 Task: Organize a 2-hour sustainable fashion and clothing swap event.
Action: Mouse pressed left at (451, 197)
Screenshot: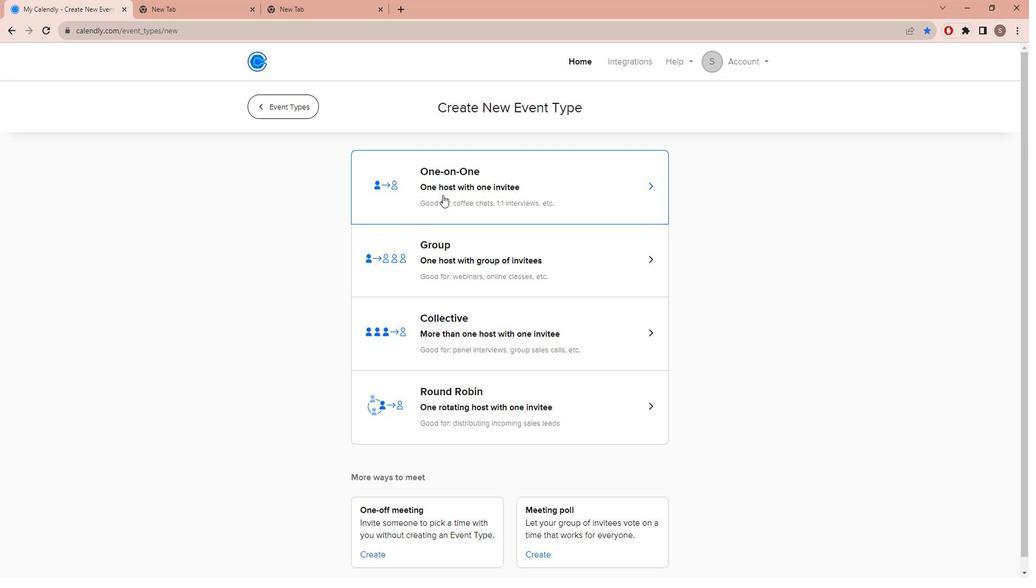 
Action: Mouse moved to (368, 260)
Screenshot: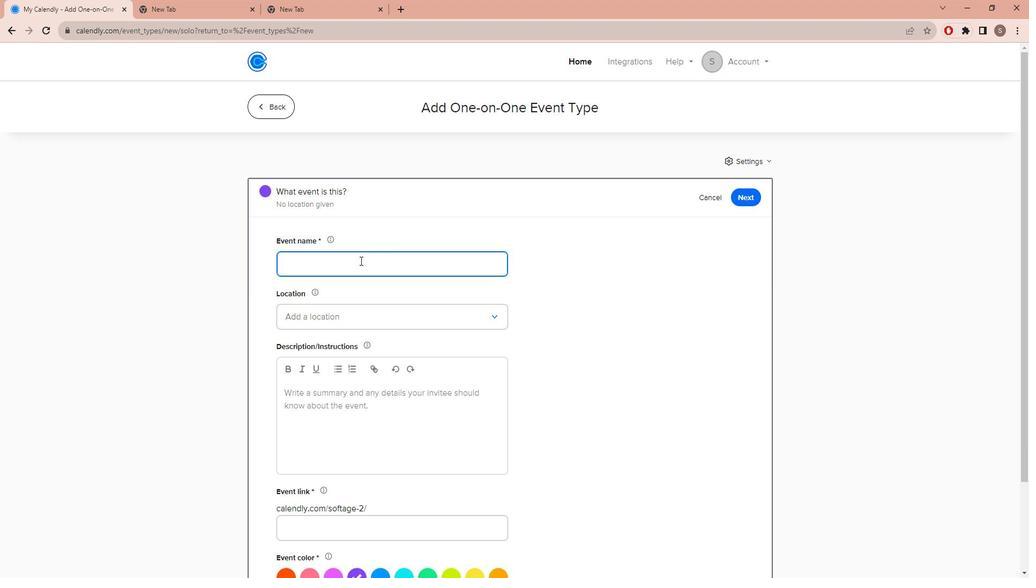 
Action: Mouse pressed left at (368, 260)
Screenshot: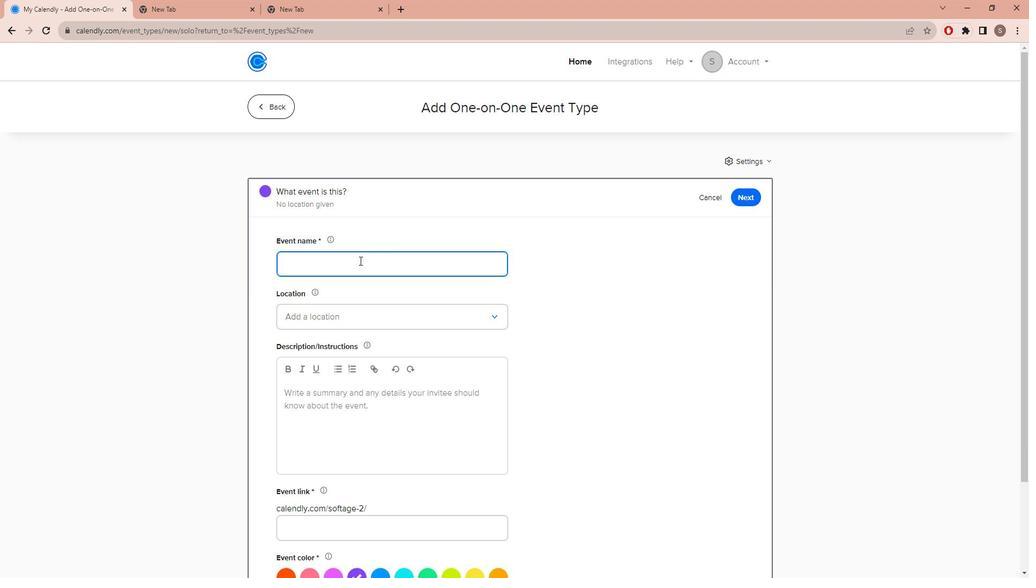 
Action: Key pressed s<Key.caps_lock>USTAINABLE<Key.space><Key.caps_lock>f<Key.caps_lock>ASHION<Key.space>AND<Key.space><Key.caps_lock>c<Key.caps_lock>LOTHING<Key.space><Key.caps_lock>s<Key.caps_lock>WAP<Key.space><Key.caps_lock>e<Key.caps_lock>VENT<Key.space>
Screenshot: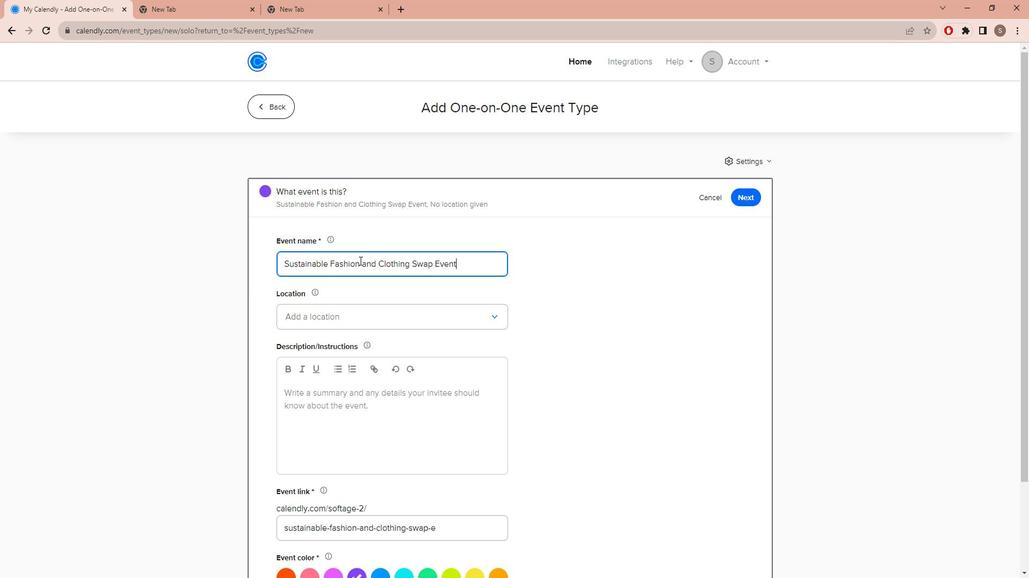 
Action: Mouse moved to (381, 308)
Screenshot: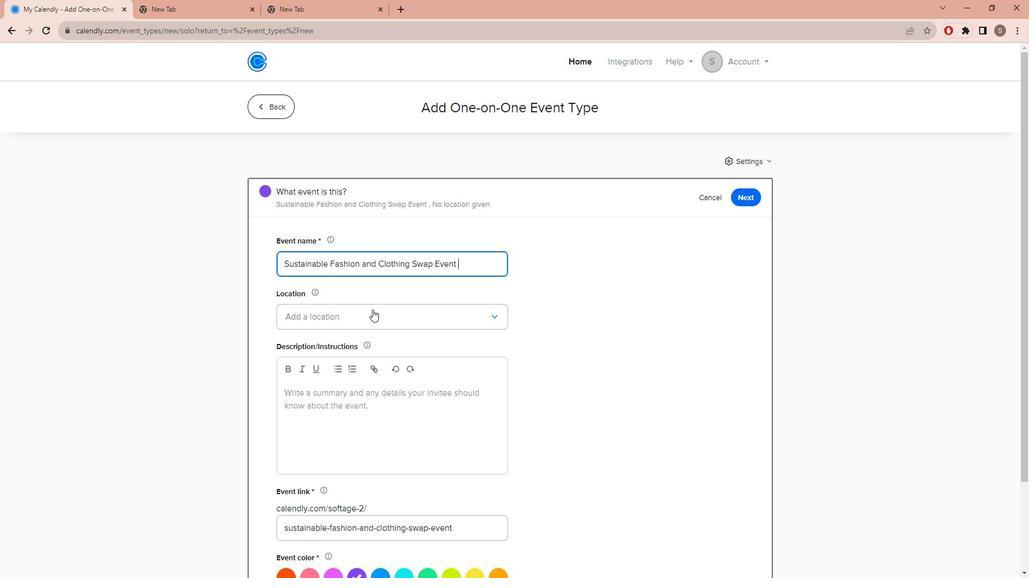 
Action: Mouse pressed left at (381, 308)
Screenshot: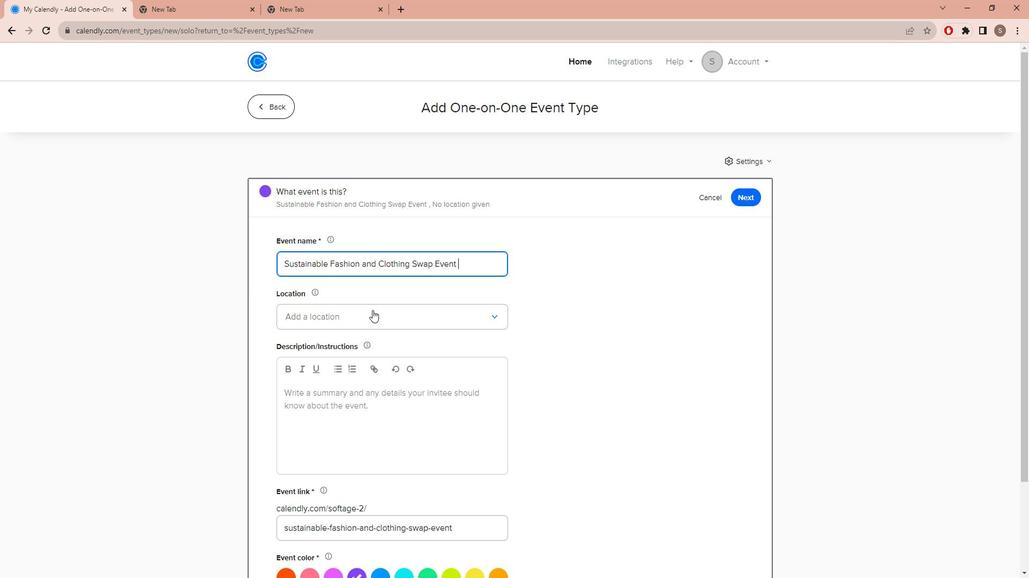 
Action: Mouse moved to (372, 344)
Screenshot: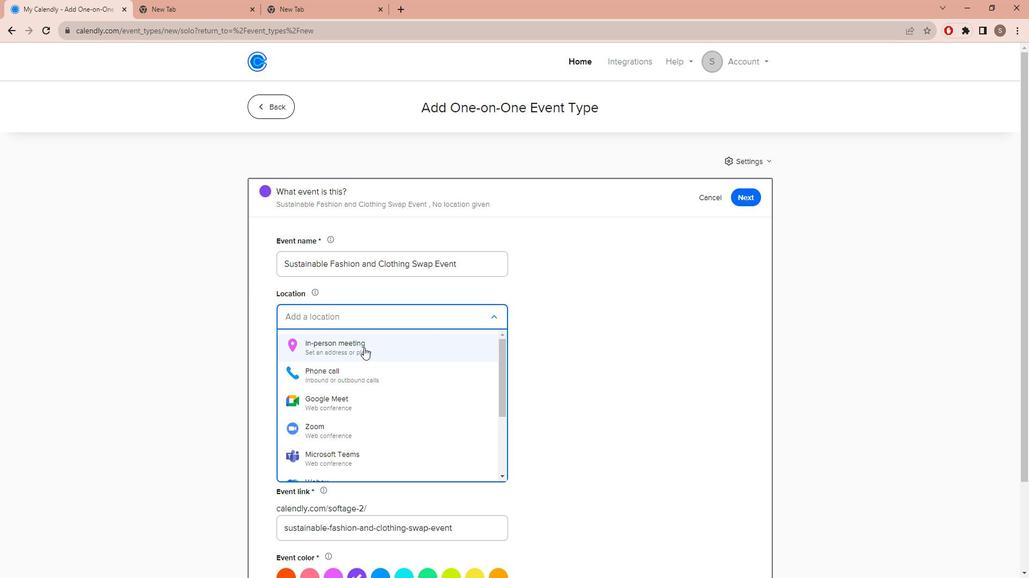 
Action: Mouse pressed left at (372, 344)
Screenshot: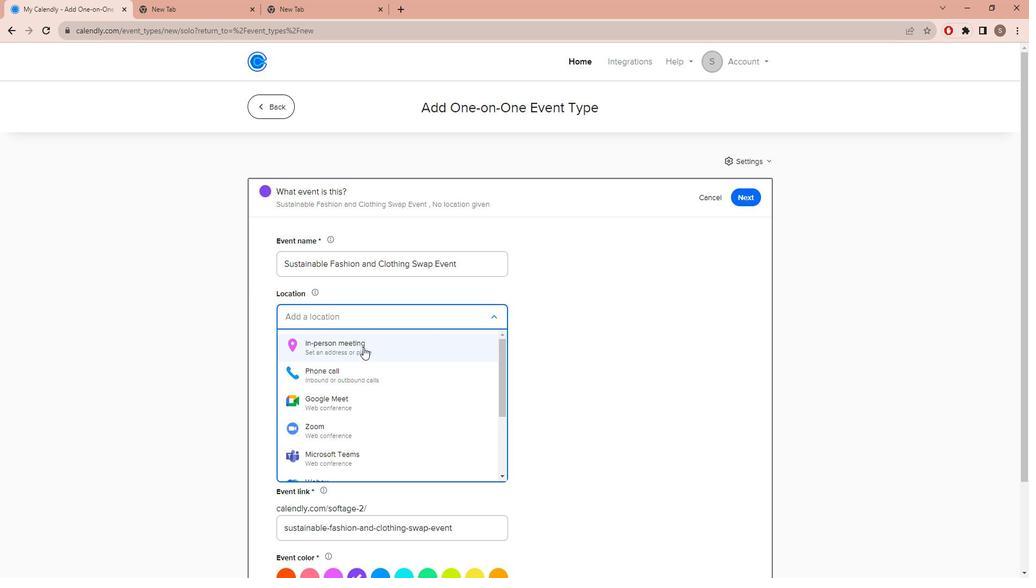 
Action: Mouse moved to (467, 183)
Screenshot: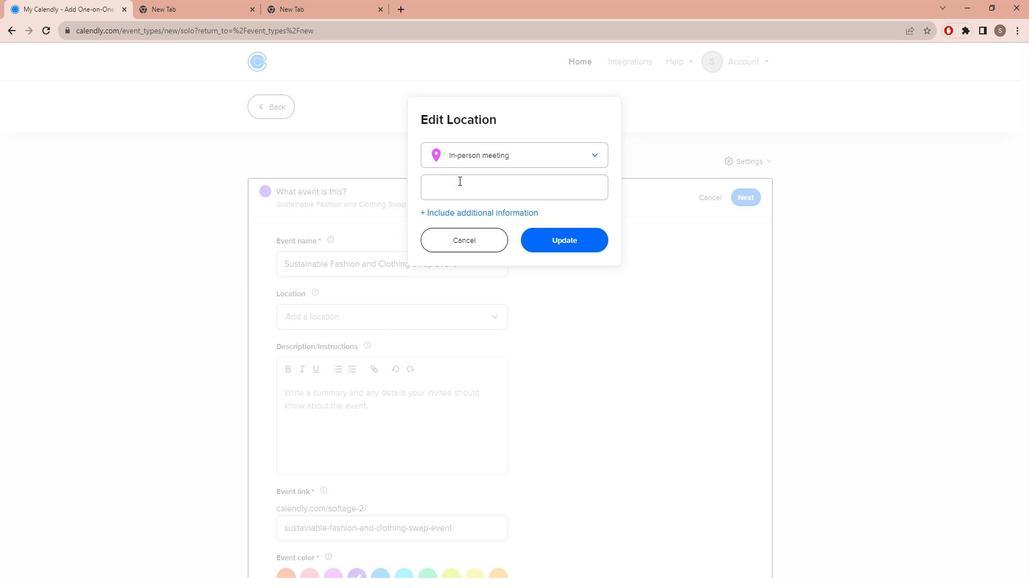 
Action: Mouse pressed left at (467, 183)
Screenshot: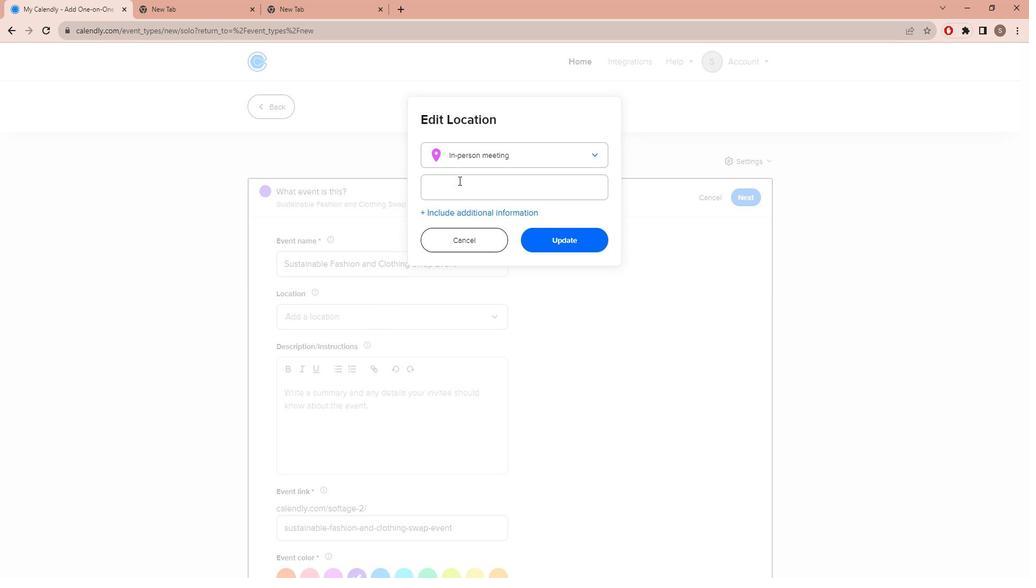 
Action: Key pressed <Key.caps_lock>b<Key.caps_lock>LUE<Key.space><Key.caps_lock>g<Key.caps_lock>REENIE<Key.space><Key.caps_lock>p<Key.caps_lock>ROGRESS<Key.space><Key.caps_lock>a<Key.caps_lock>VENUE<Key.space><Key.caps_lock>s<Key.caps_lock>UCCESSVILLE,<Key.space><Key.caps_lock>l<Key.caps_lock>EADVILLE<Key.space>12345,<Key.space><Key.caps_lock>usa
Screenshot: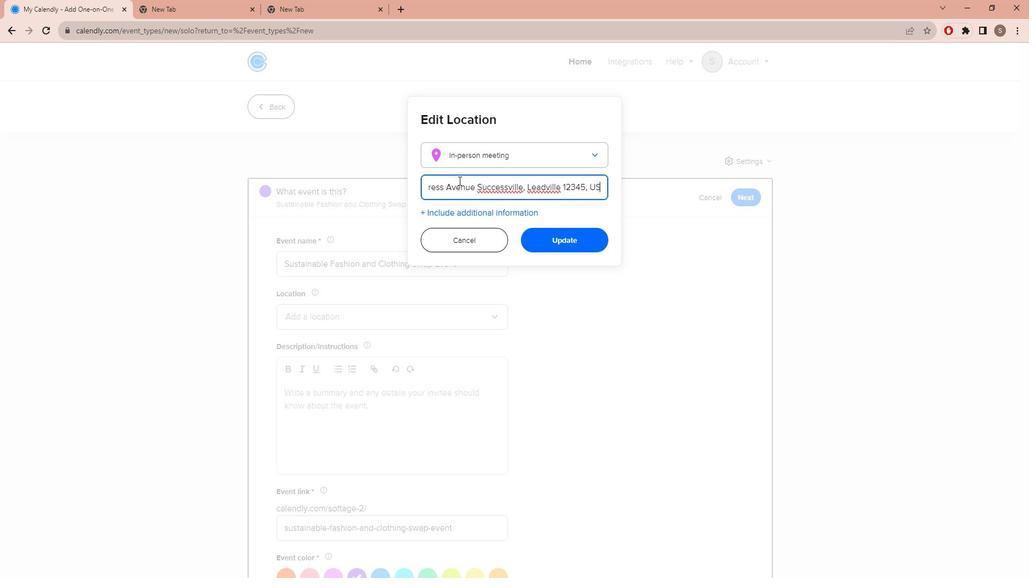 
Action: Mouse moved to (565, 236)
Screenshot: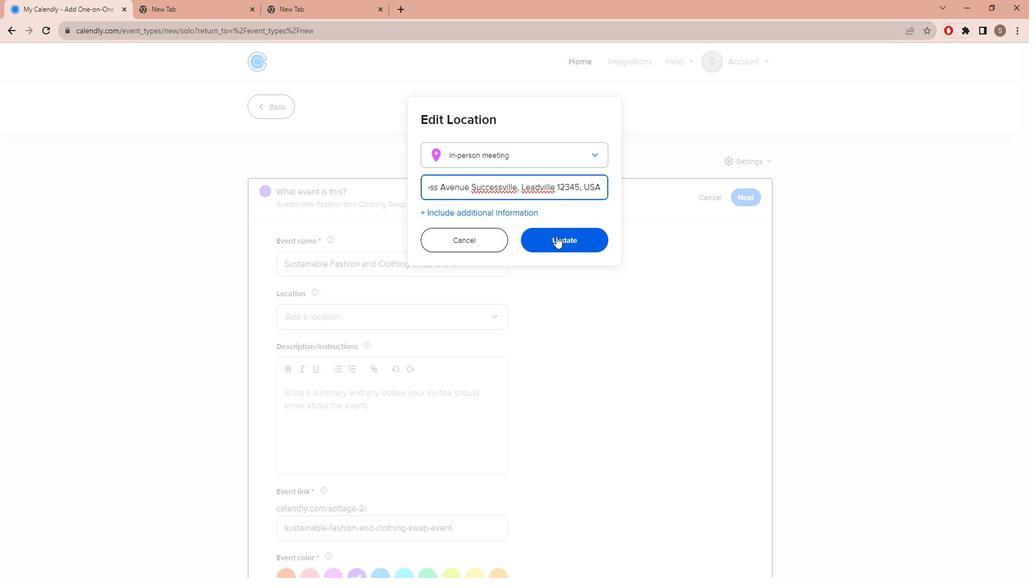 
Action: Mouse pressed left at (565, 236)
Screenshot: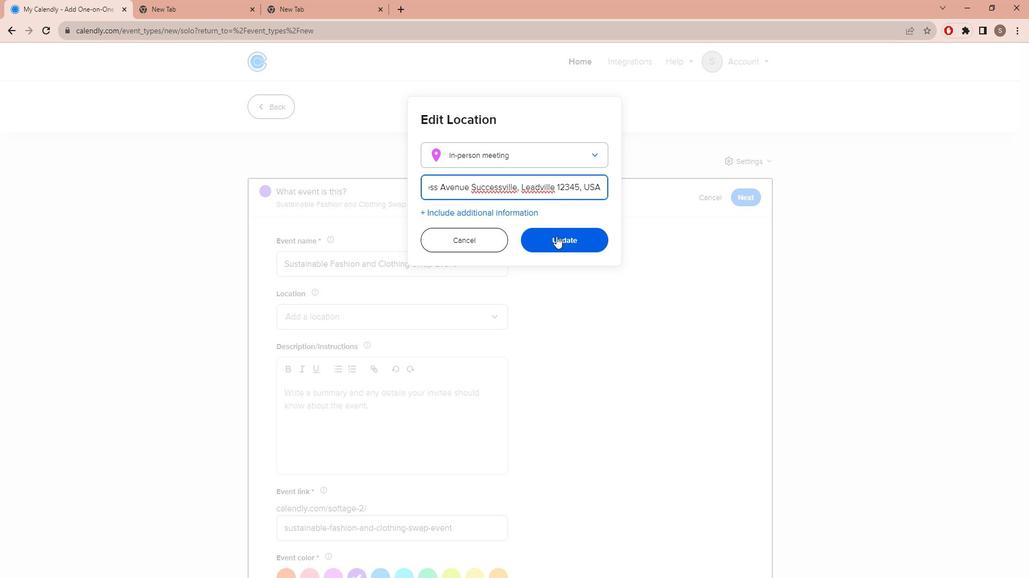 
Action: Mouse moved to (376, 434)
Screenshot: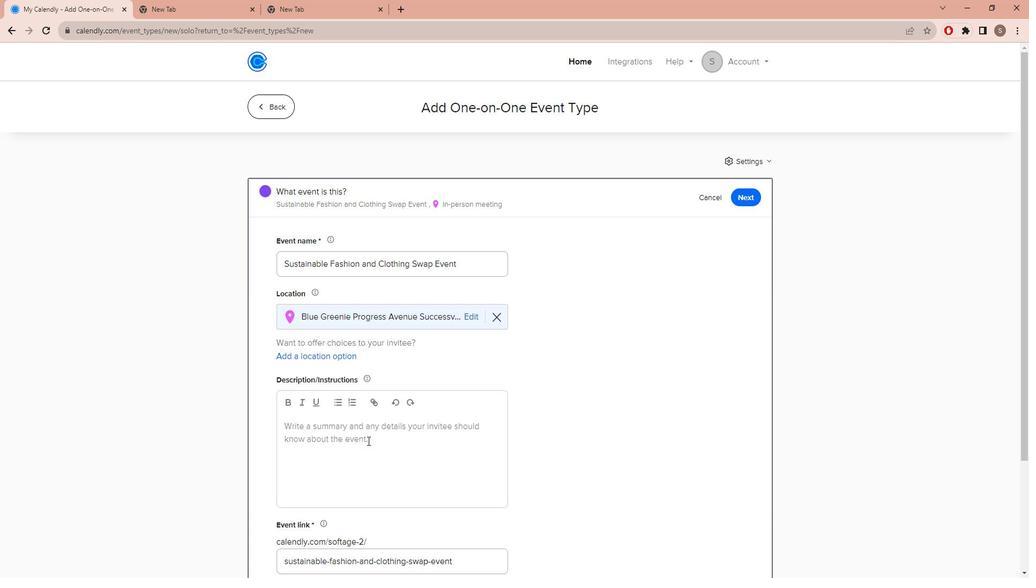 
Action: Mouse pressed left at (376, 434)
Screenshot: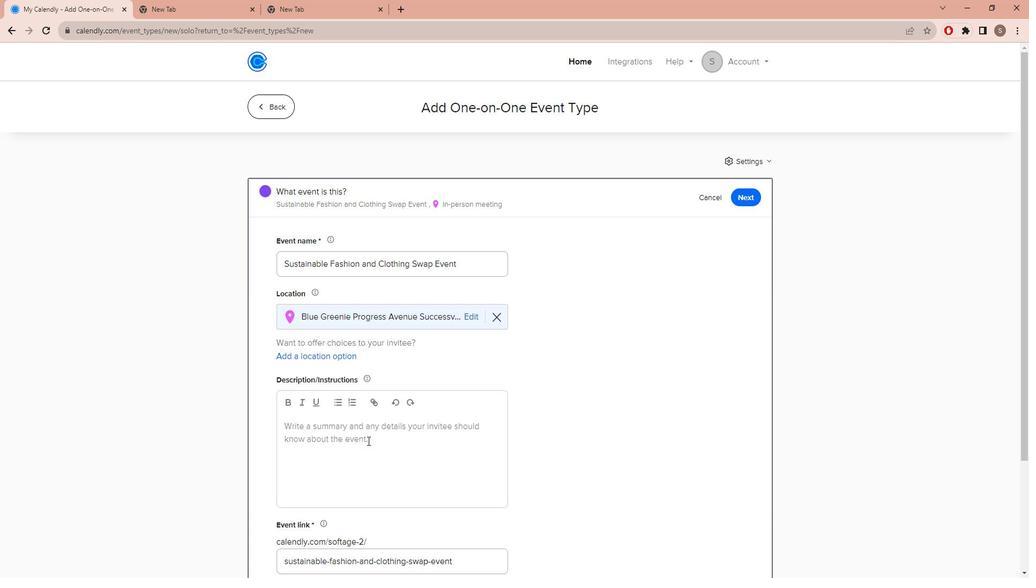 
Action: Mouse moved to (375, 433)
Screenshot: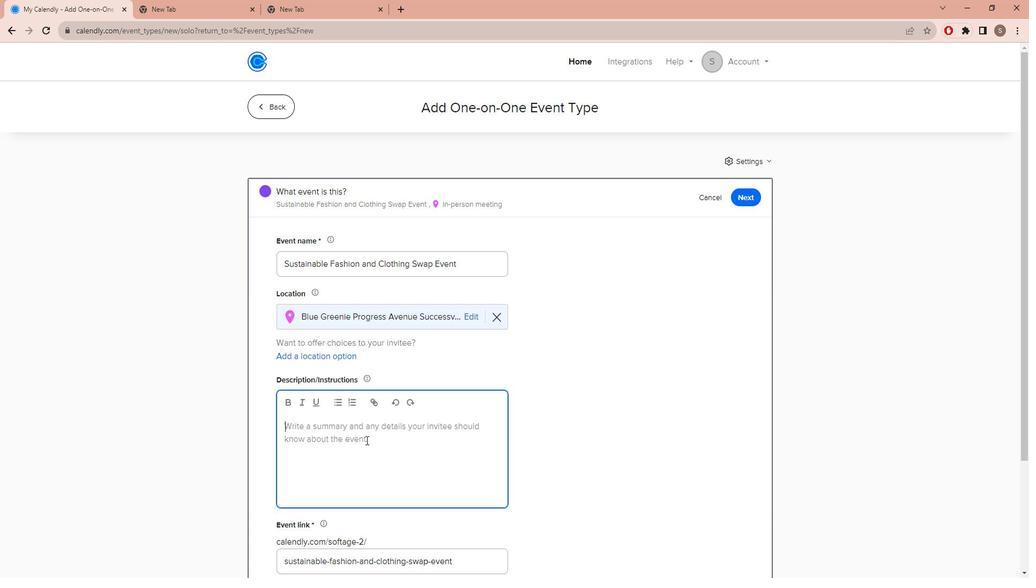 
Action: Key pressed w<Key.caps_lock>ELCOME<Key.space>TO<Key.space>OUR<Key.space><Key.caps_lock>s<Key.caps_lock>USTAINABLE<Key.space><Key.caps_lock>f<Key.caps_lock>ASHION<Key.space>AND<Key.space><Key.caps_lock>c<Key.caps_lock>LOTHING<Key.space><Key.caps_lock>s<Key.caps_lock>WAP<Key.space><Key.caps_lock><Key.caps_lock>EVENT<Key.shift>!<Key.space><Key.caps_lock>j<Key.caps_lock>OIN<Key.space>US<Key.space>FOR<Key.space>A<Key.space>FUN<Key.space>AND<Key.space>ECO-FE<Key.backspace>RIENDLY<Key.space>GATHEI<Key.backspace>RING<Key.space>WHERE<Key.space>YOU<Key.space>CAN<Key.space>REFRESH<Key.space>YOUR<Key.space>WARDROBE<Key.space>SUSTAINABLY.<Key.space>I<Key.caps_lock><Key.backspace>i<Key.caps_lock>N<Key.space>THIS<Key.space>EVENT,<Key.space>YOU'LL<Key.space>HAVE<Key.space>THE<Key.space>CHANCE<Key.space>TO<Key.space>EXCHANGE<Key.space>YOUR<Key.space>GENTLY<Key.space>USED<Key.space>CLOTHING<Key.space>ITEMS<Key.space>AND<Key.space>ACCESSORIES,<Key.space>REDUCE<Key.space>FASHION<Key.space>WASTE,<Key.space>AND<Key.space>DISCOVER<Key.space>NEW-TO-YOU<Key.space>FASHION<Key.space>TREASURES.<Key.space><Key.caps_lock>i<Key.caps_lock>T'S<Key.space>A<Key.space>WIN-WIN<Key.space>FOR<Key.space>YOUR<Key.space>STYLE<Key.space>AND<Key.space>THE<Key.space>PLANET.
Screenshot: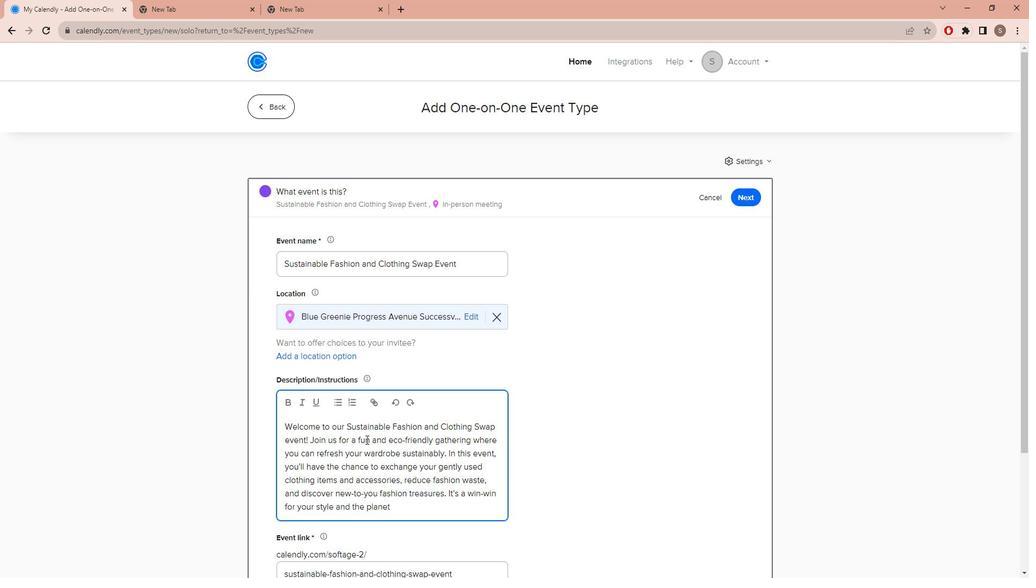
Action: Mouse scrolled (375, 432) with delta (0, 0)
Screenshot: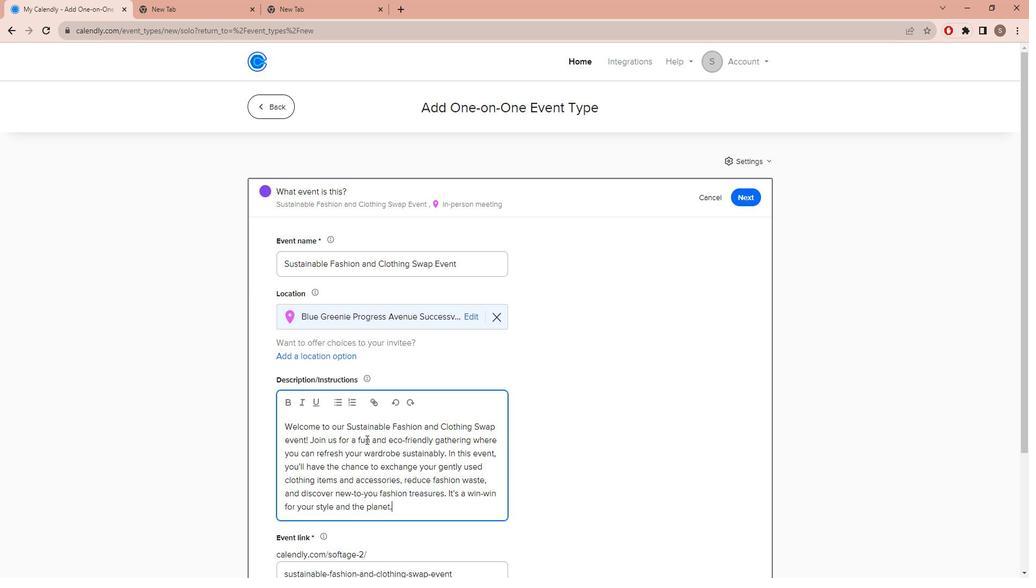 
Action: Mouse scrolled (375, 432) with delta (0, 0)
Screenshot: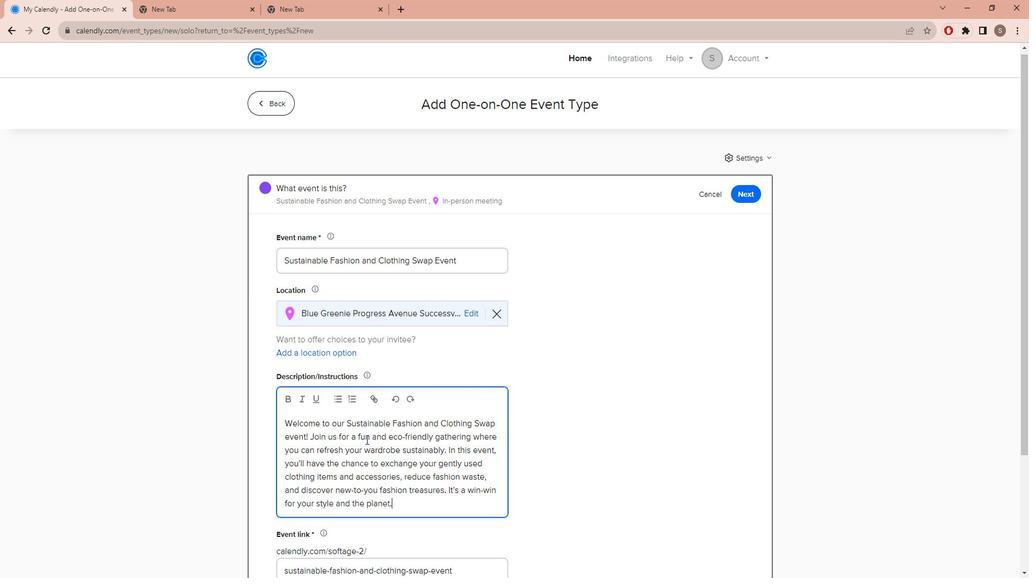 
Action: Mouse scrolled (375, 432) with delta (0, 0)
Screenshot: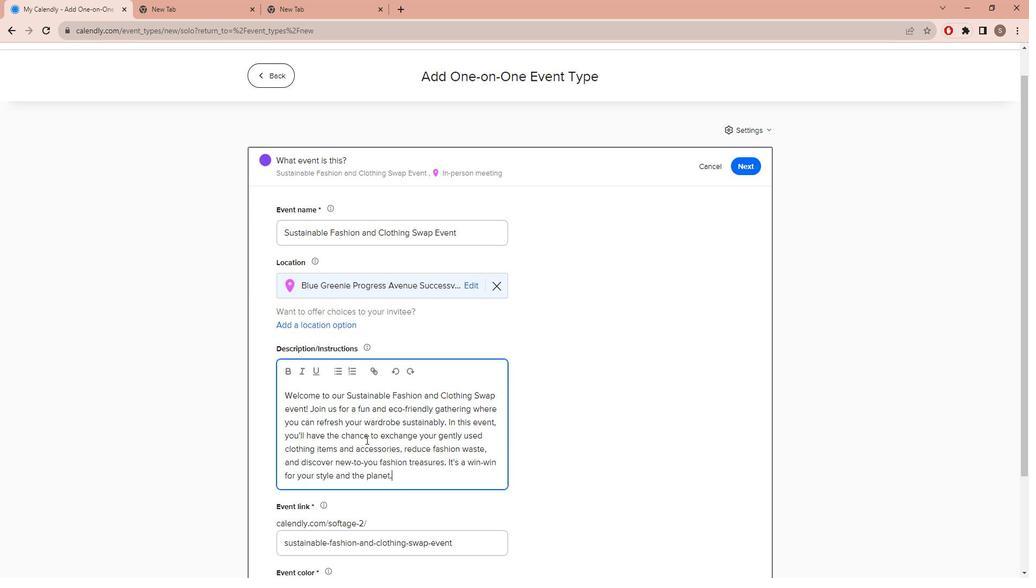 
Action: Mouse moved to (408, 462)
Screenshot: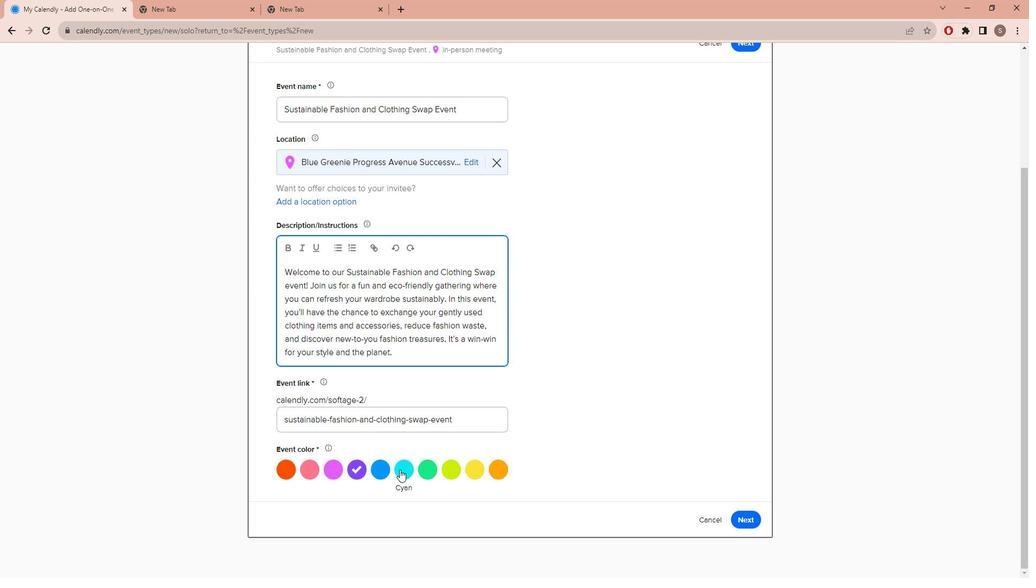 
Action: Mouse pressed left at (408, 462)
Screenshot: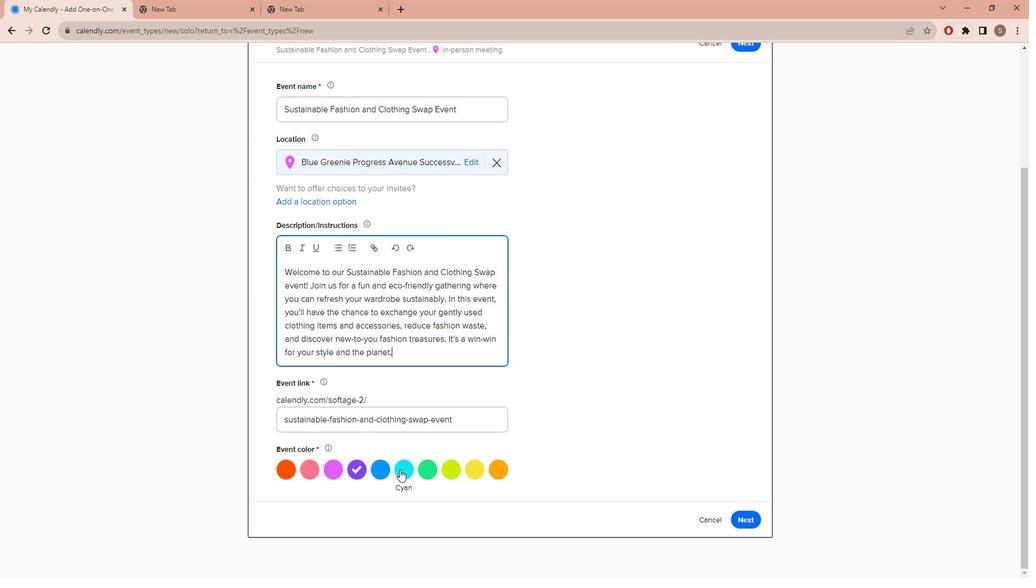 
Action: Mouse moved to (752, 508)
Screenshot: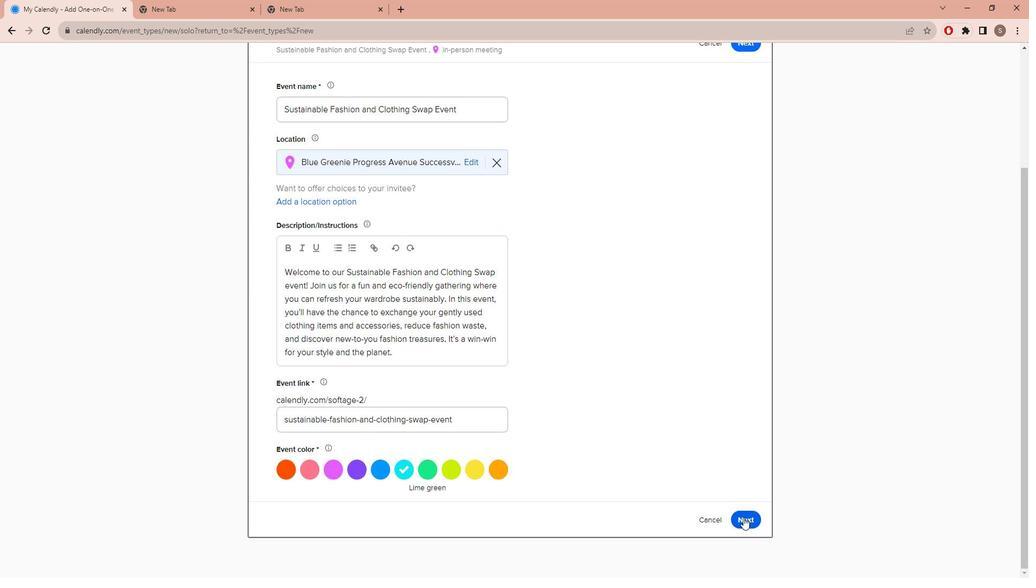
Action: Mouse pressed left at (752, 508)
Screenshot: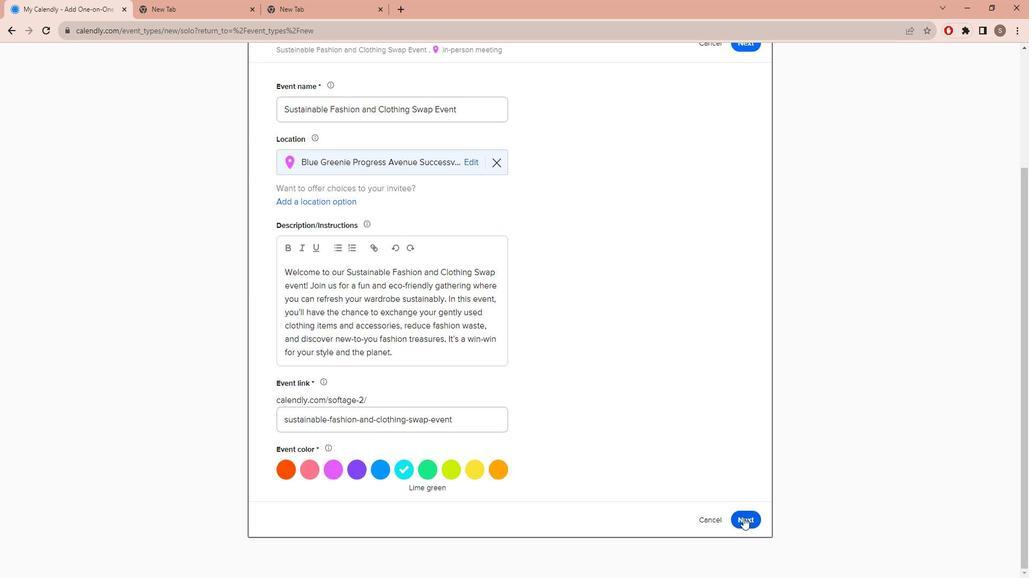 
Action: Mouse moved to (472, 314)
Screenshot: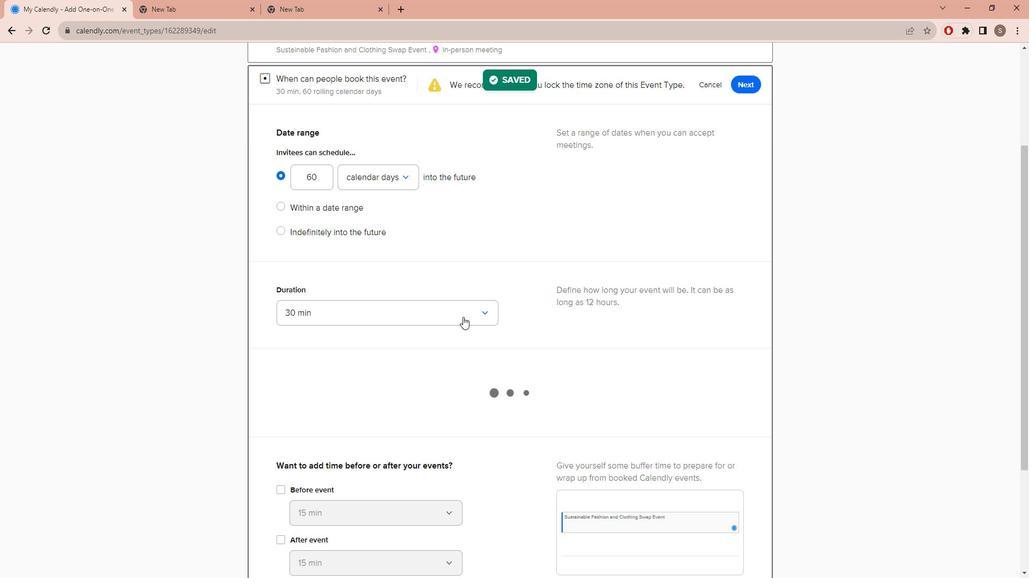 
Action: Mouse pressed left at (472, 314)
Screenshot: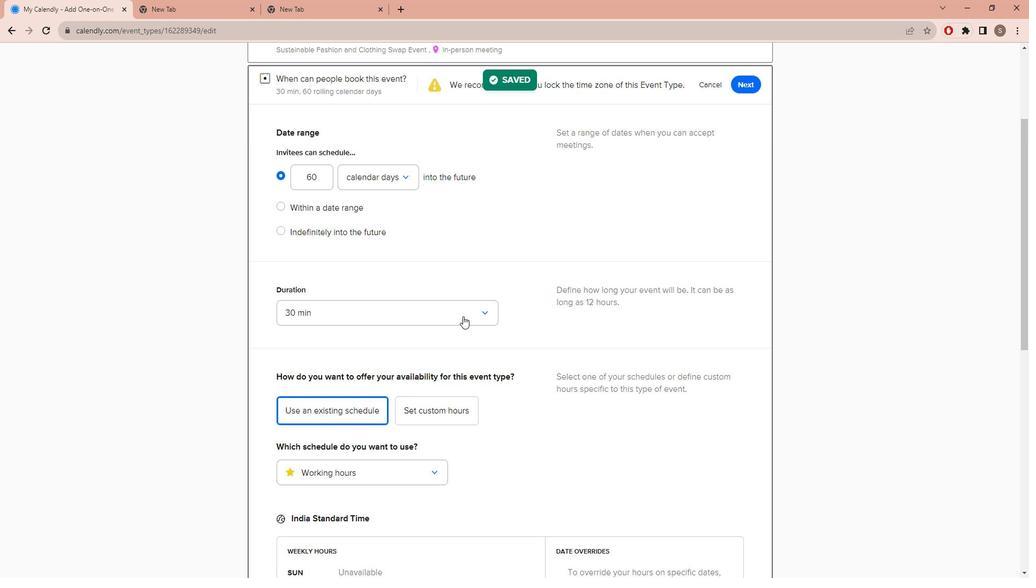 
Action: Mouse moved to (425, 424)
Screenshot: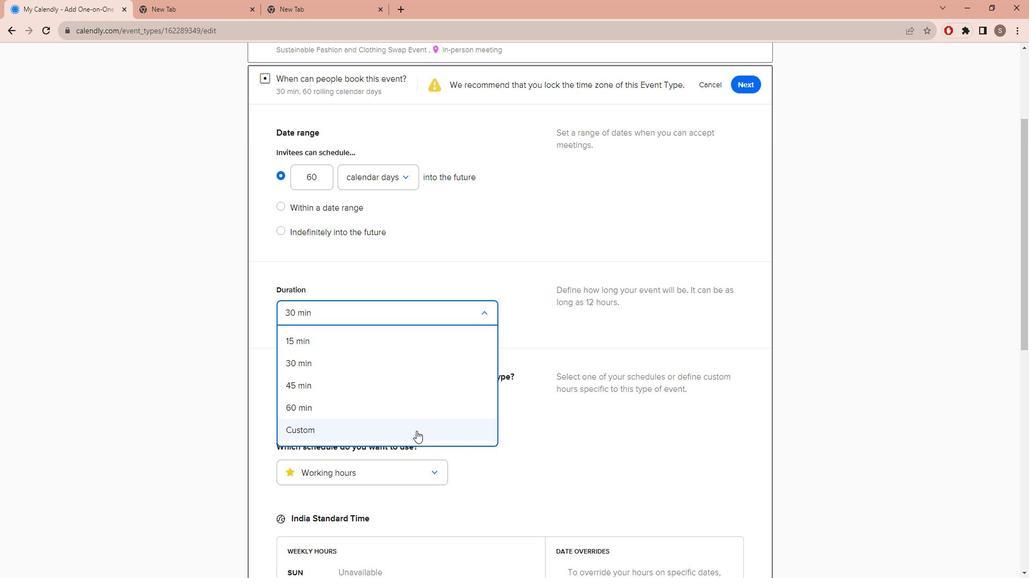 
Action: Mouse pressed left at (425, 424)
Screenshot: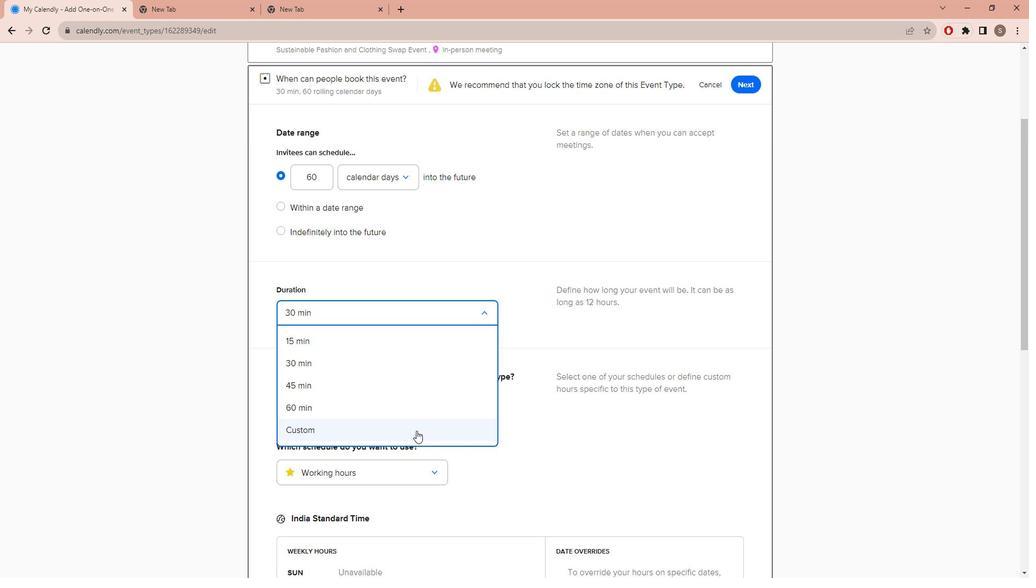 
Action: Mouse moved to (409, 347)
Screenshot: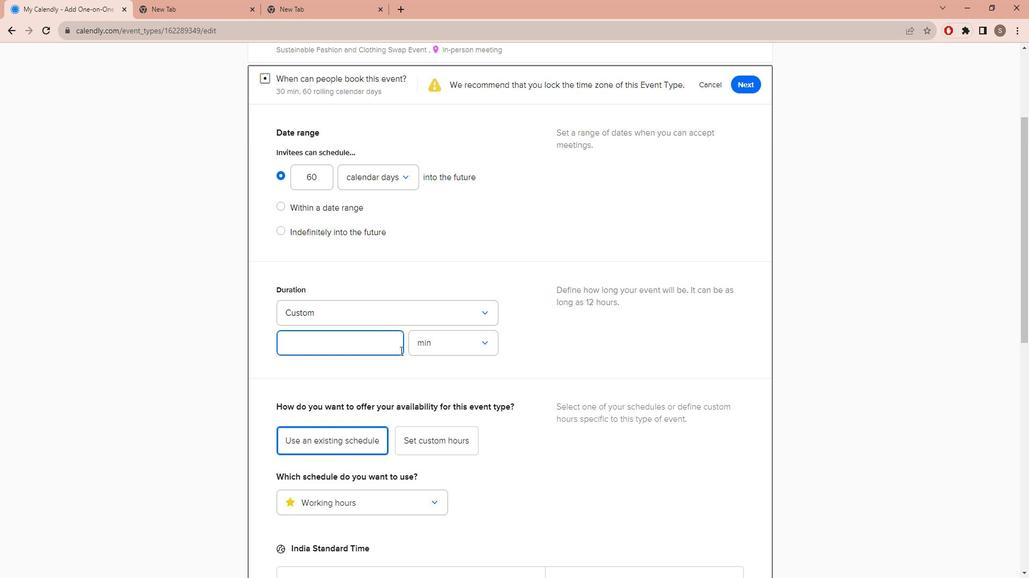
Action: Key pressed 2
Screenshot: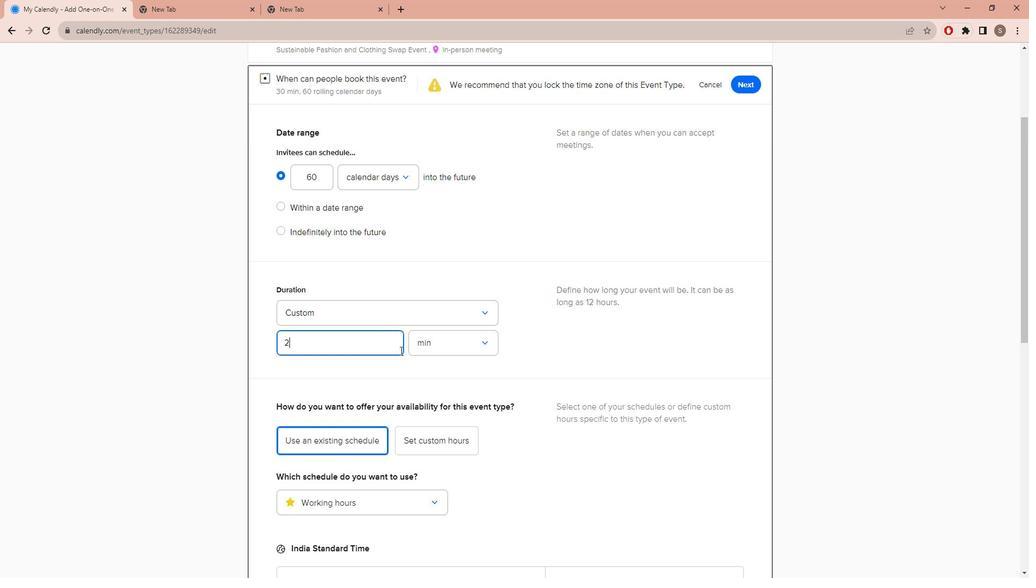 
Action: Mouse moved to (456, 344)
Screenshot: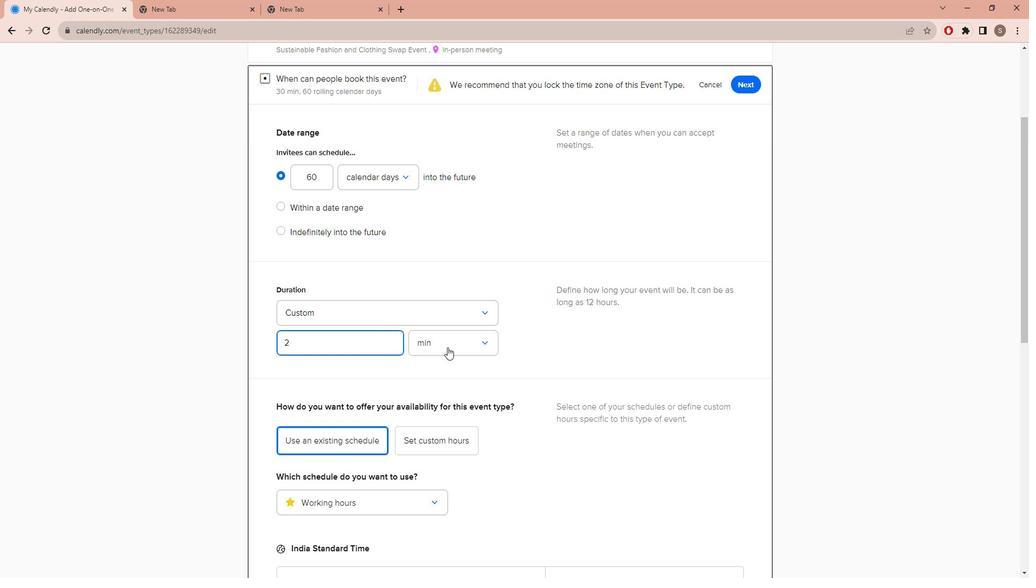 
Action: Mouse pressed left at (456, 344)
Screenshot: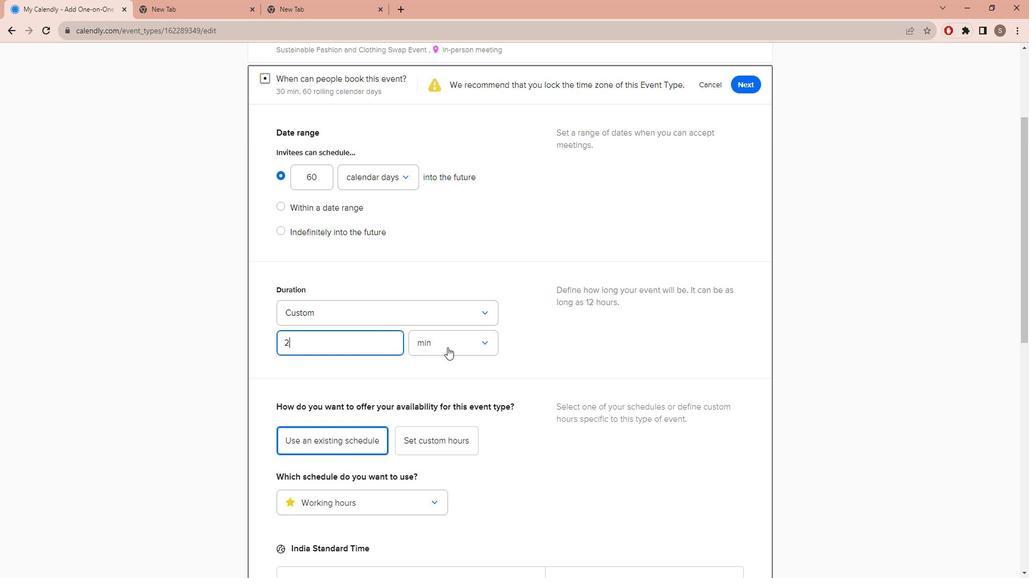 
Action: Mouse moved to (450, 386)
Screenshot: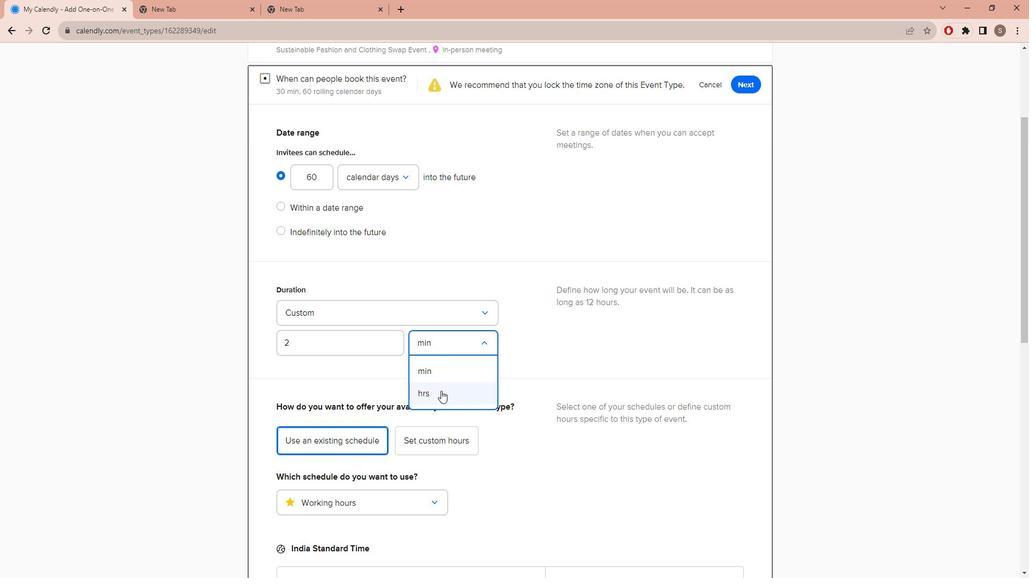 
Action: Mouse pressed left at (450, 386)
Screenshot: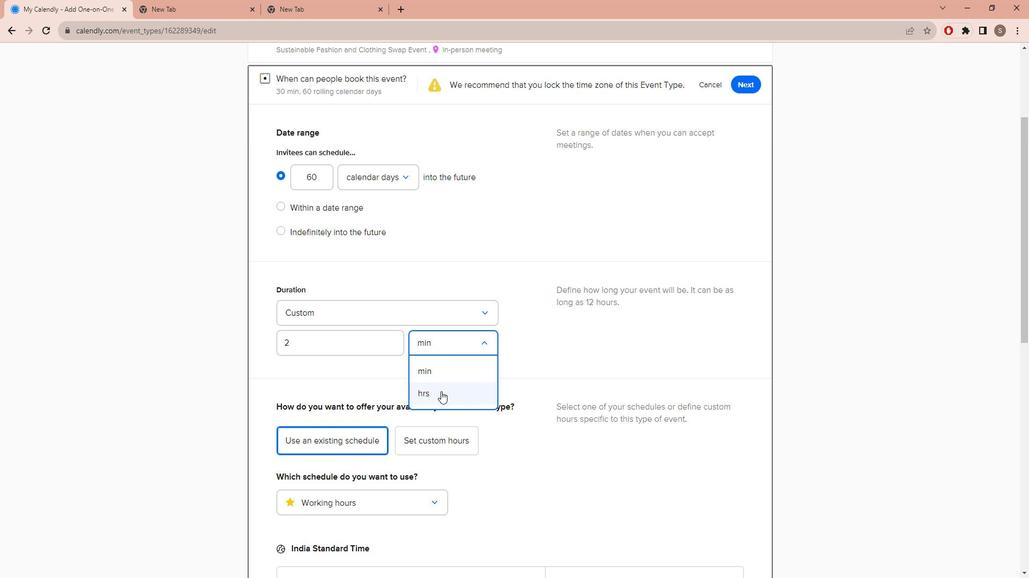 
Action: Mouse moved to (590, 311)
Screenshot: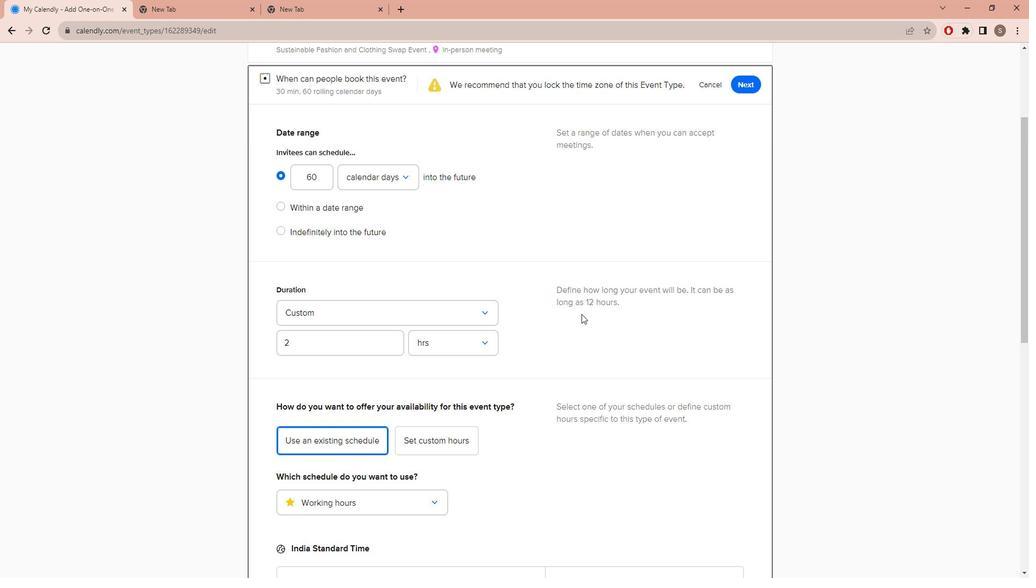 
Action: Mouse scrolled (590, 312) with delta (0, 0)
Screenshot: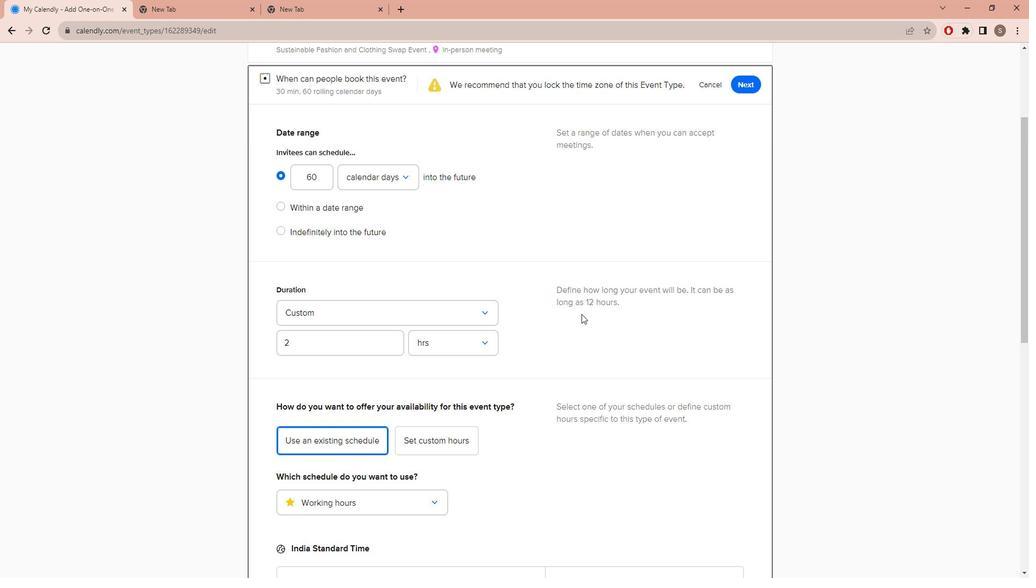 
Action: Mouse scrolled (590, 312) with delta (0, 0)
Screenshot: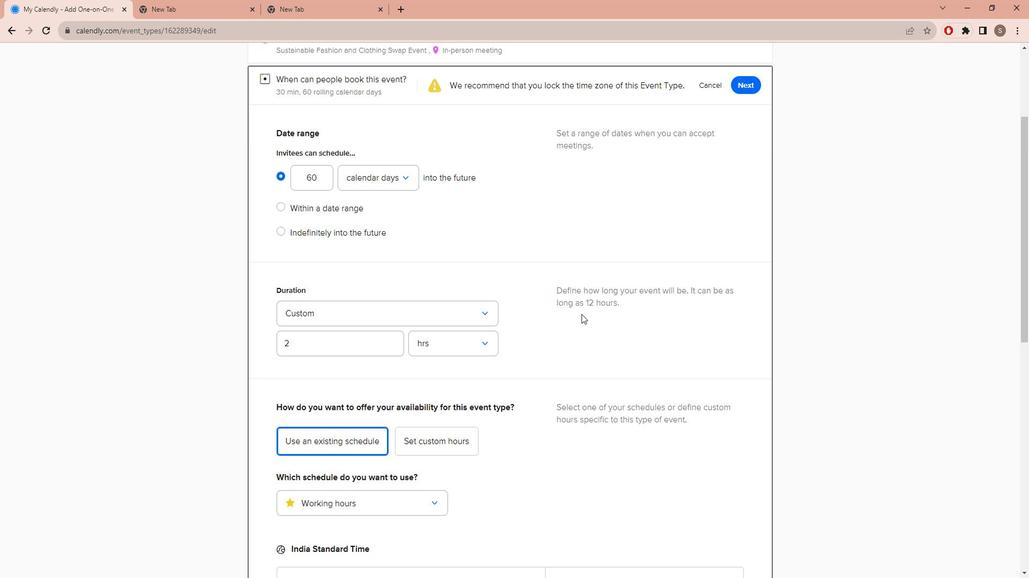 
Action: Mouse scrolled (590, 312) with delta (0, 0)
Screenshot: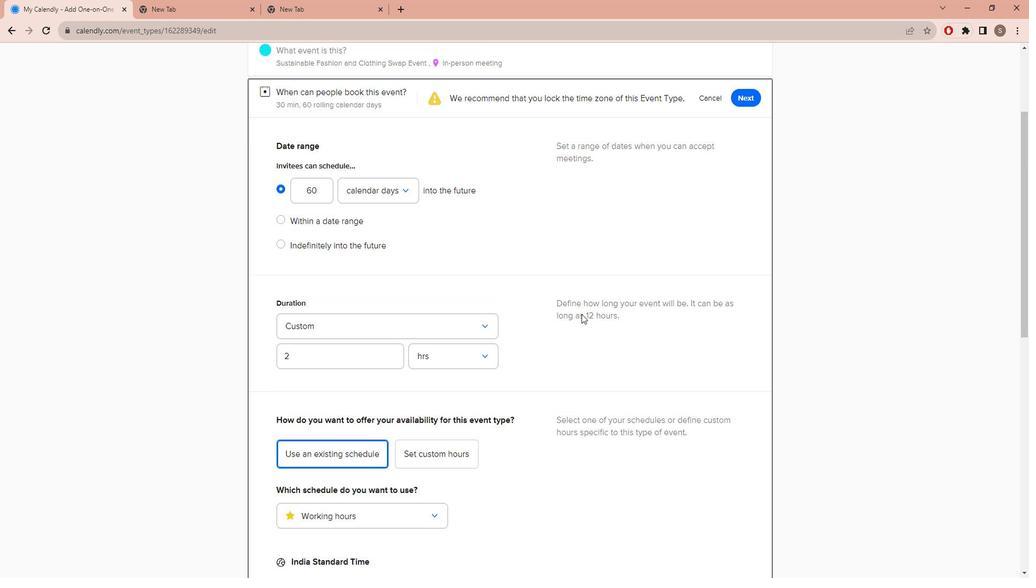 
Action: Mouse scrolled (590, 312) with delta (0, 0)
Screenshot: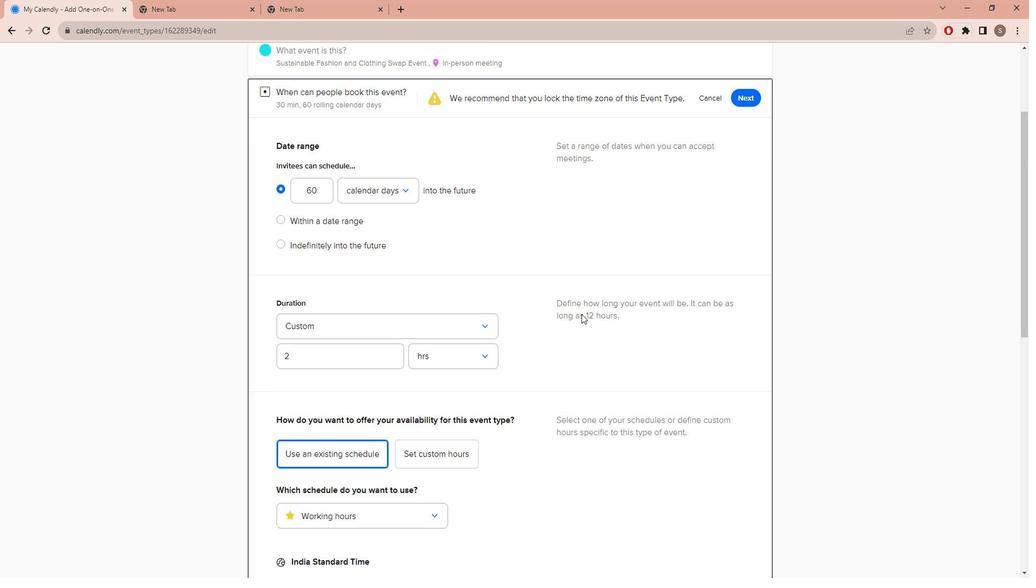 
Action: Mouse moved to (751, 241)
Screenshot: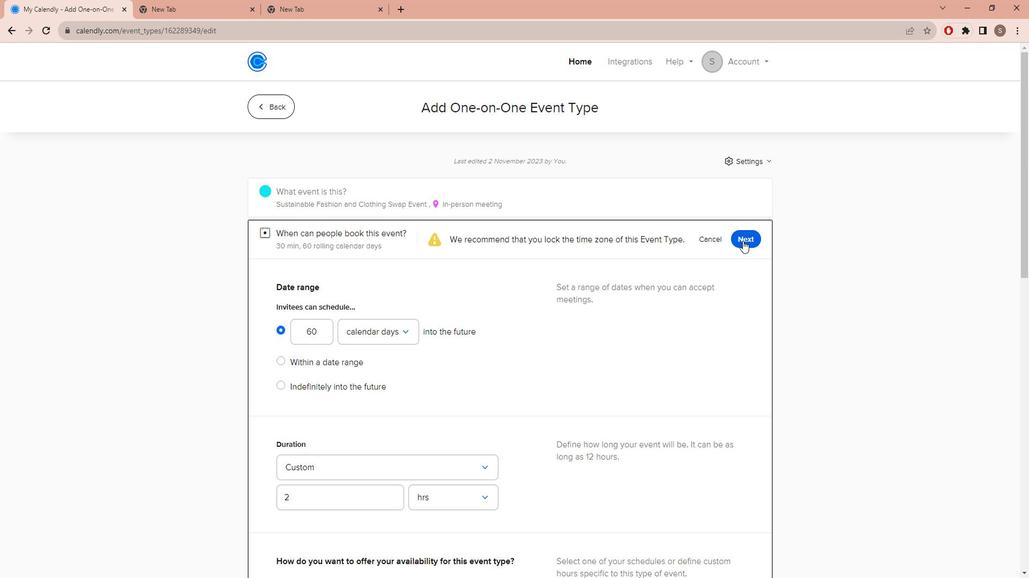 
Action: Mouse pressed left at (751, 241)
Screenshot: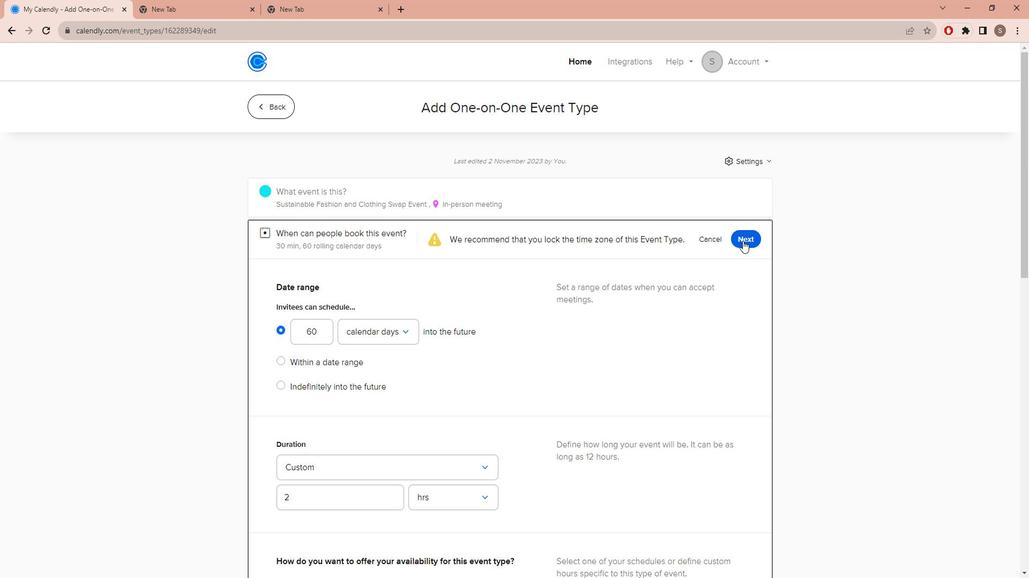 
Action: Mouse moved to (751, 241)
Screenshot: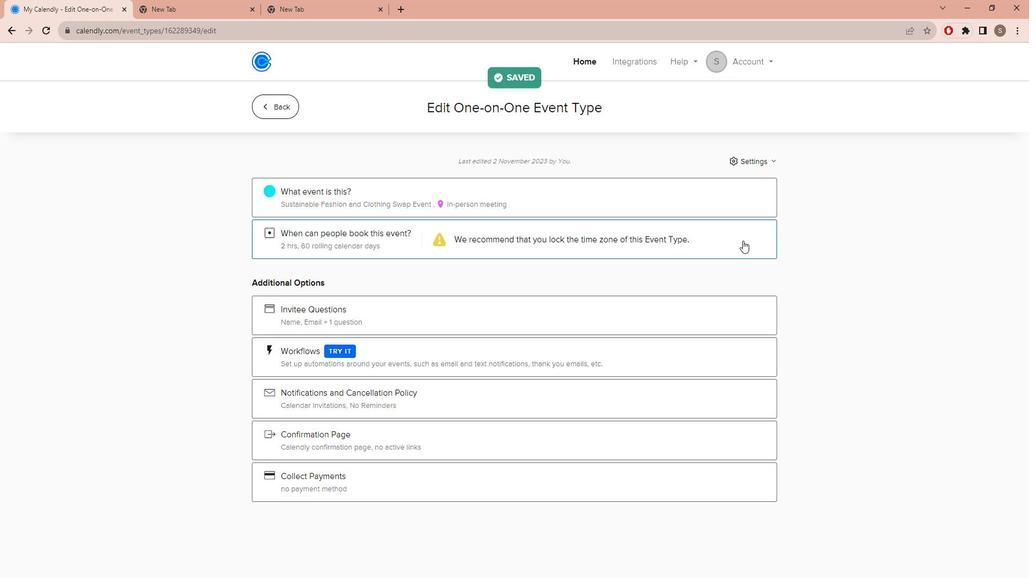 
